 Task: Select "Mobile" as device in lighthouse tab.
Action: Mouse moved to (1159, 37)
Screenshot: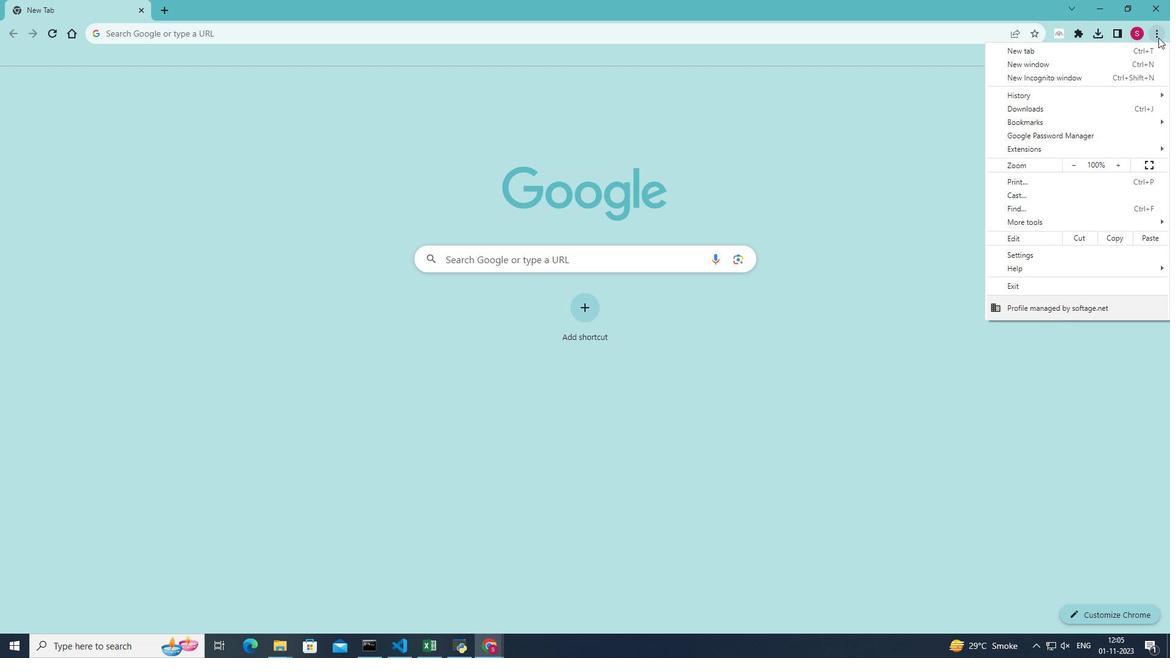 
Action: Mouse pressed left at (1159, 37)
Screenshot: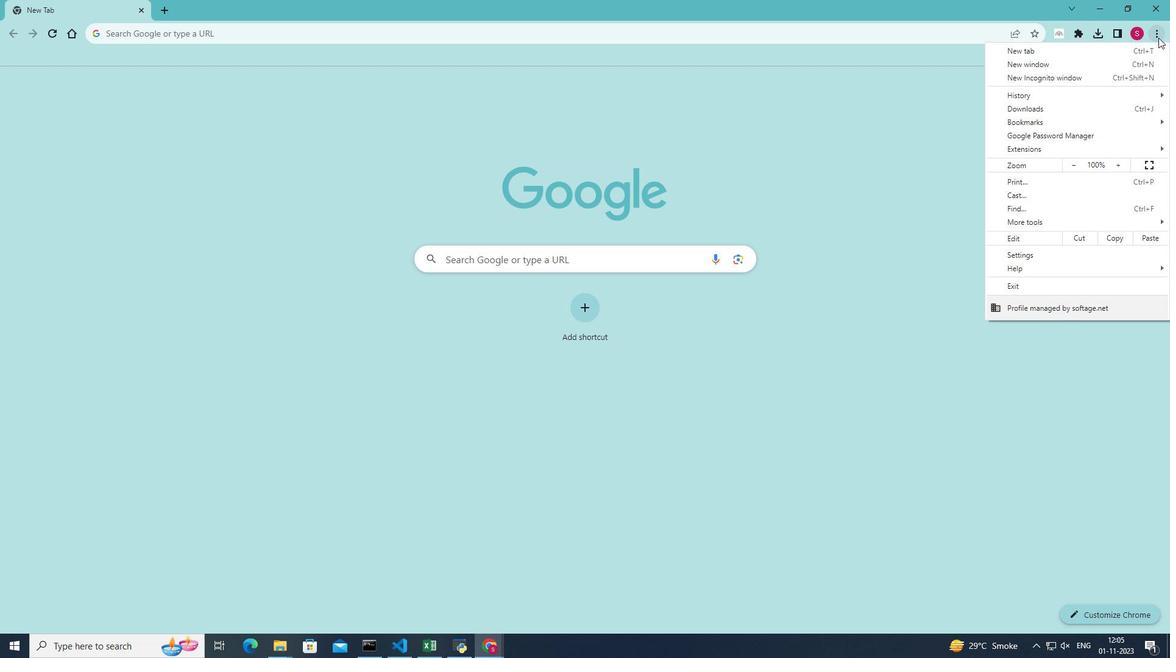 
Action: Mouse moved to (1030, 215)
Screenshot: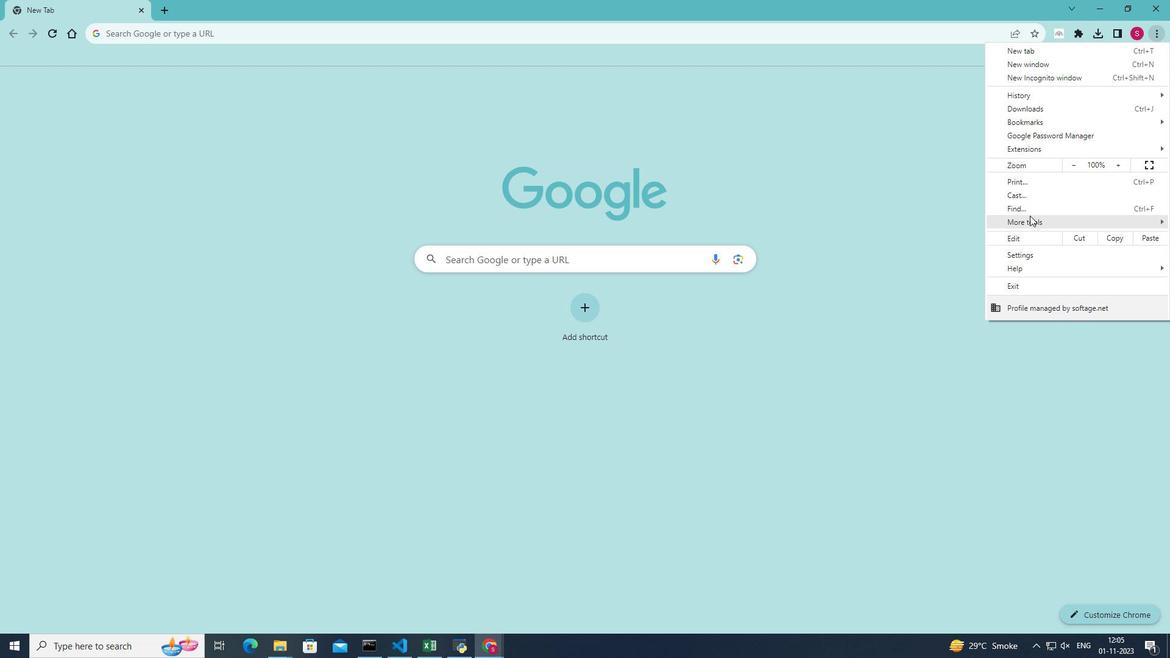 
Action: Mouse pressed left at (1030, 215)
Screenshot: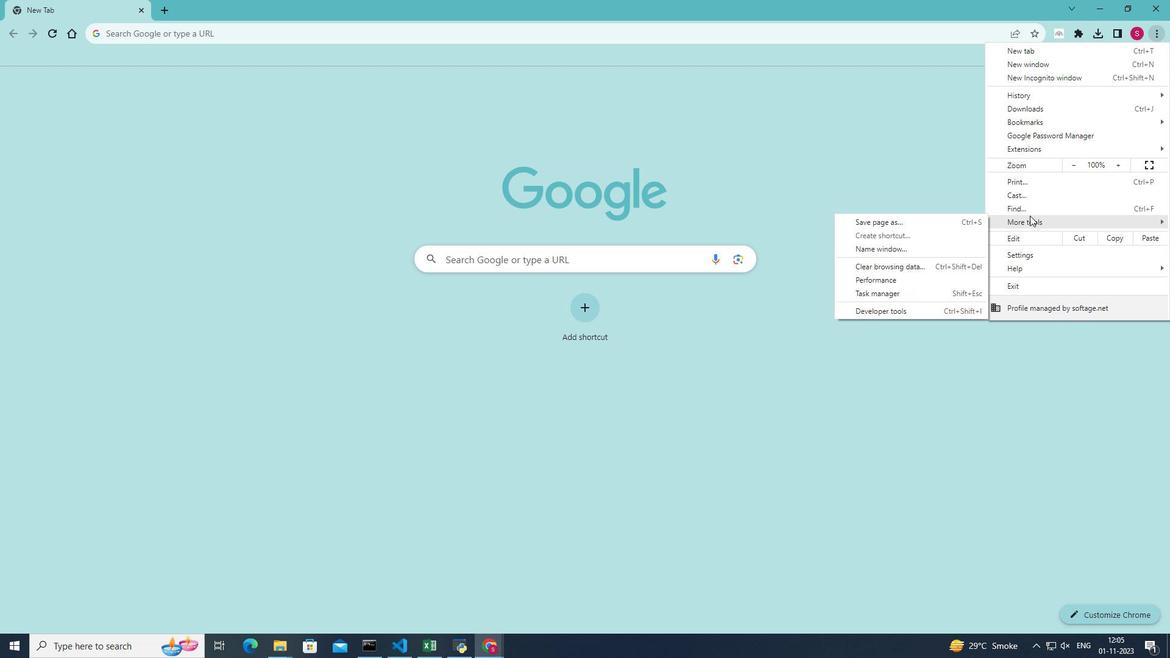 
Action: Mouse moved to (873, 310)
Screenshot: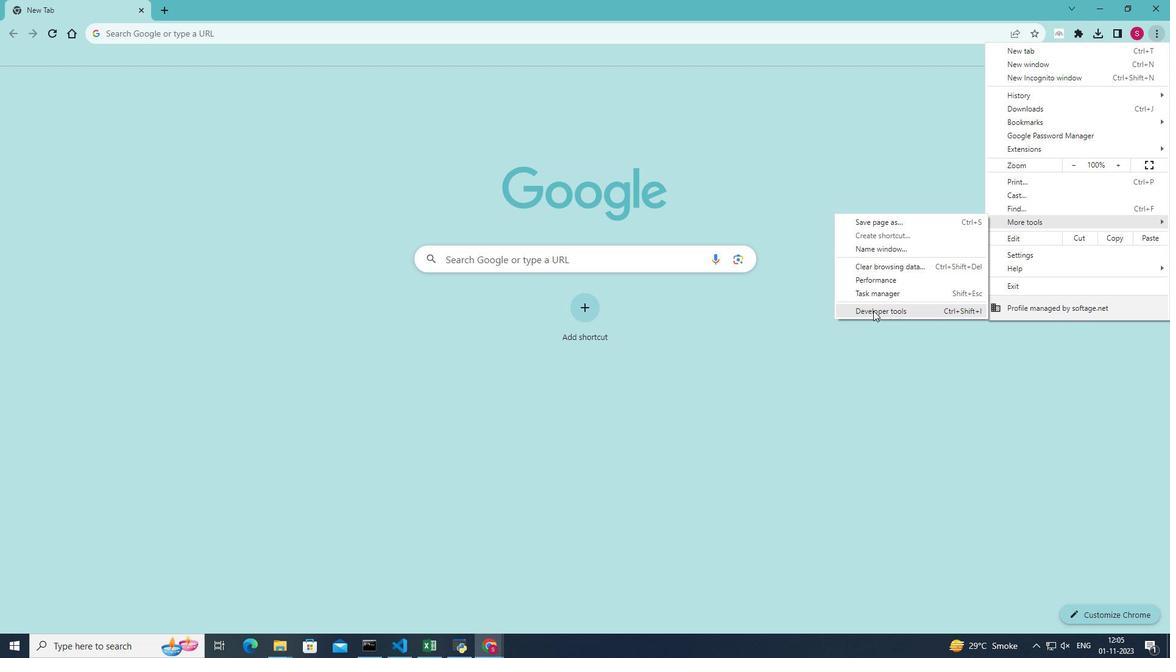 
Action: Mouse pressed left at (873, 310)
Screenshot: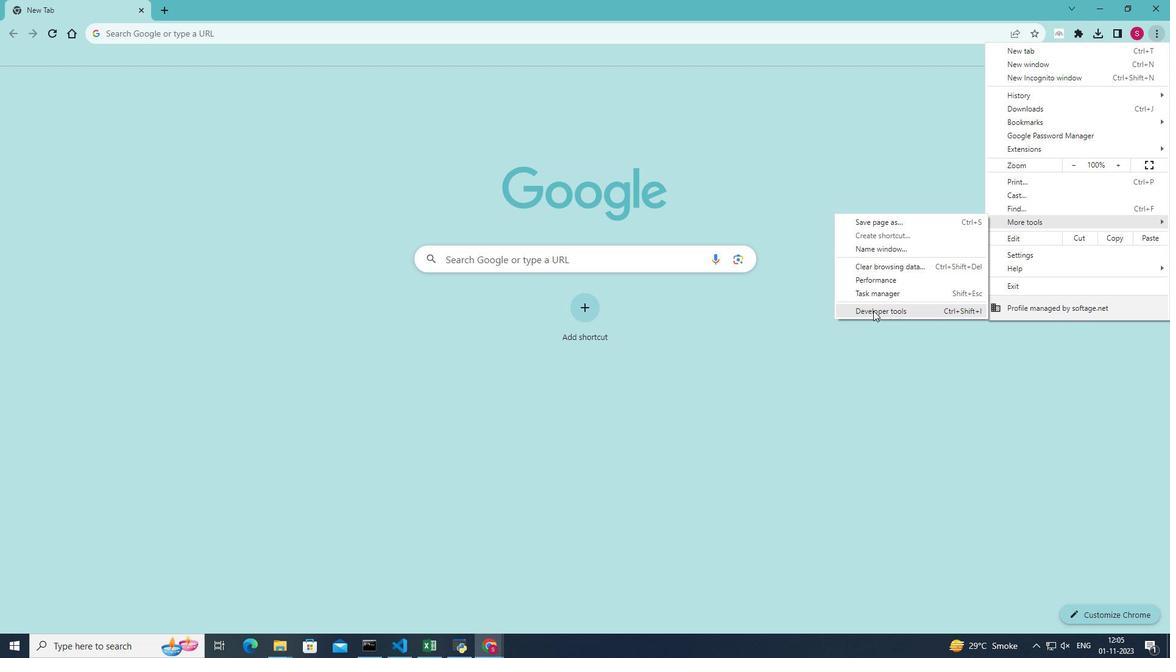 
Action: Mouse moved to (1083, 74)
Screenshot: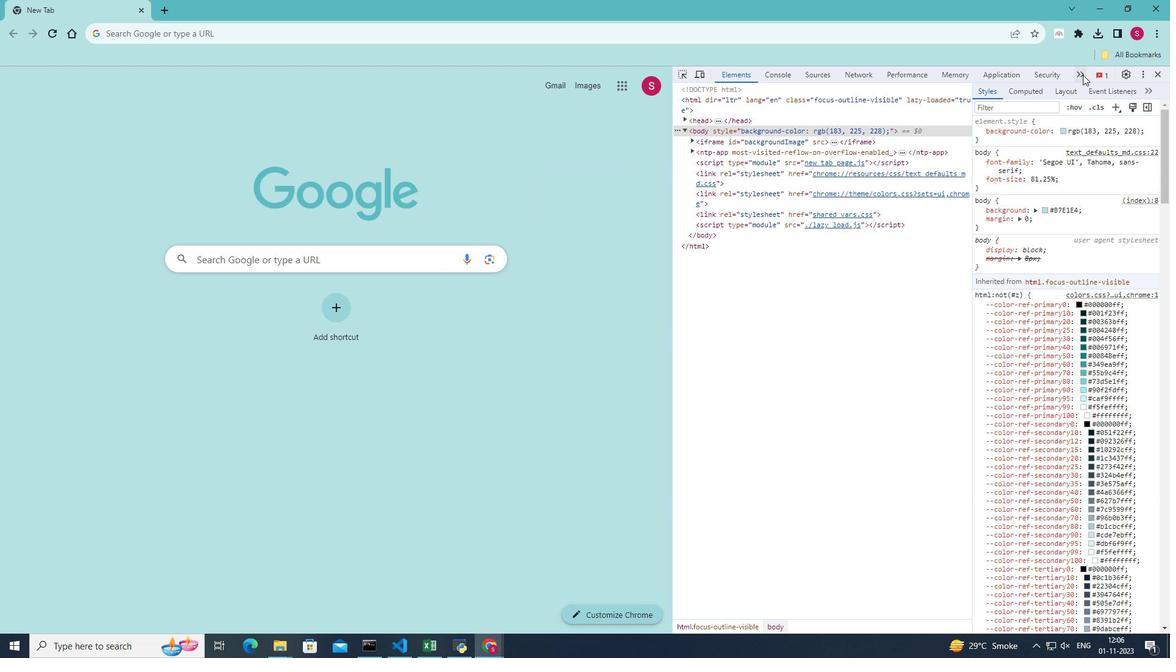 
Action: Mouse pressed left at (1083, 74)
Screenshot: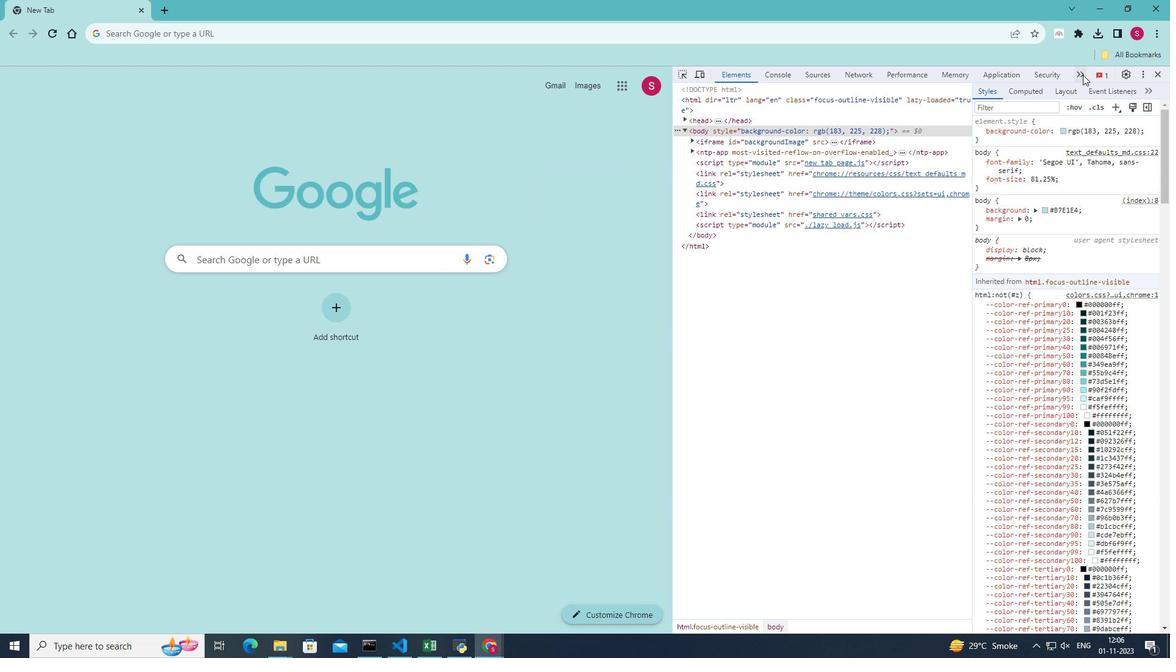 
Action: Mouse moved to (1116, 90)
Screenshot: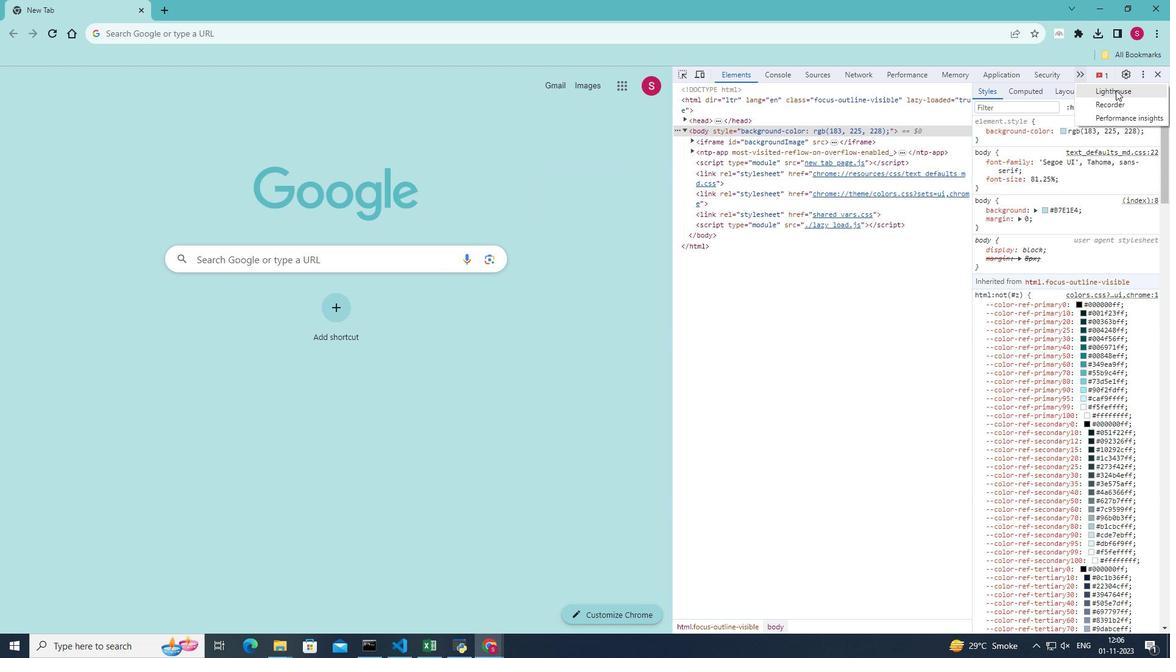 
Action: Mouse pressed left at (1116, 90)
Screenshot: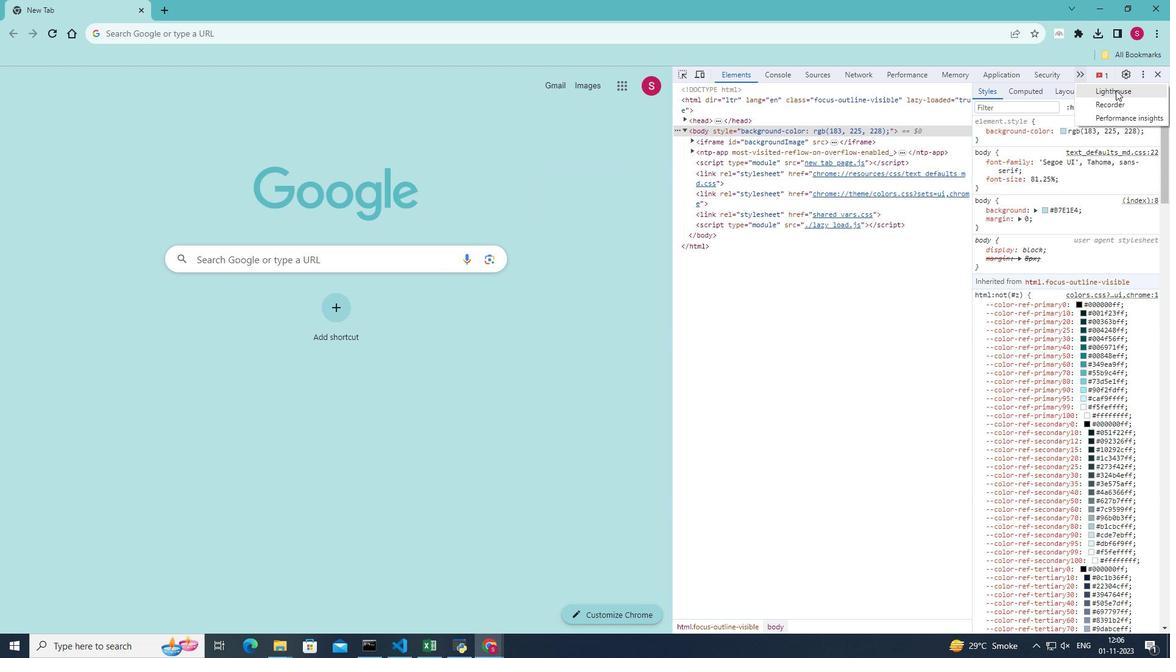 
Action: Mouse moved to (851, 198)
Screenshot: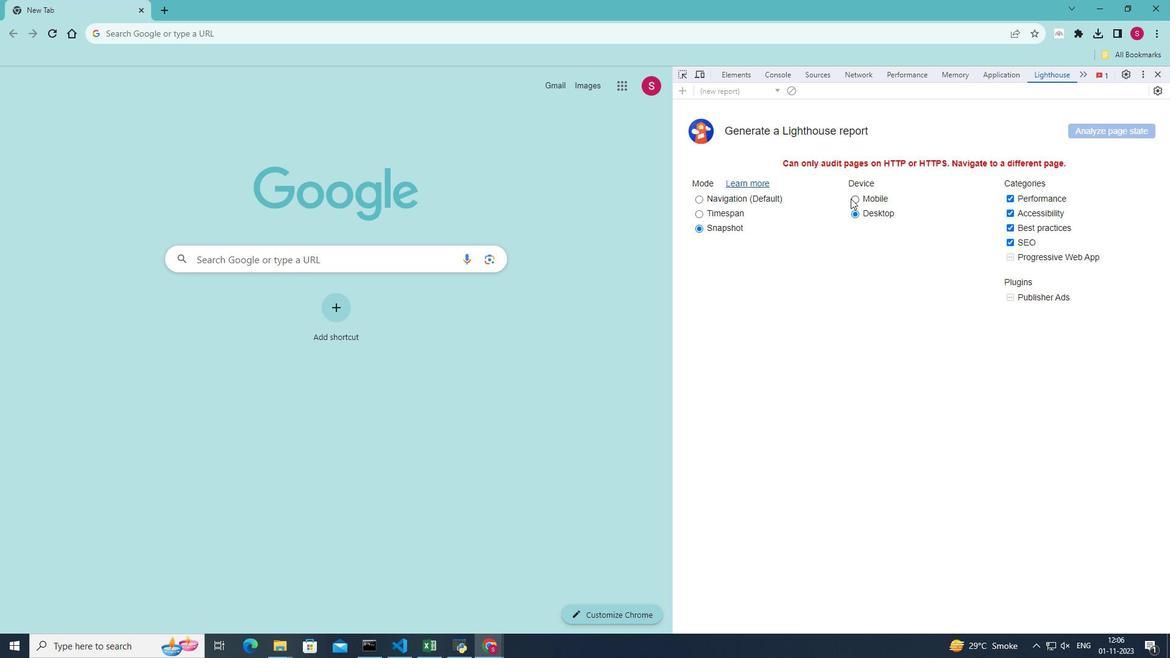 
Action: Mouse pressed left at (851, 198)
Screenshot: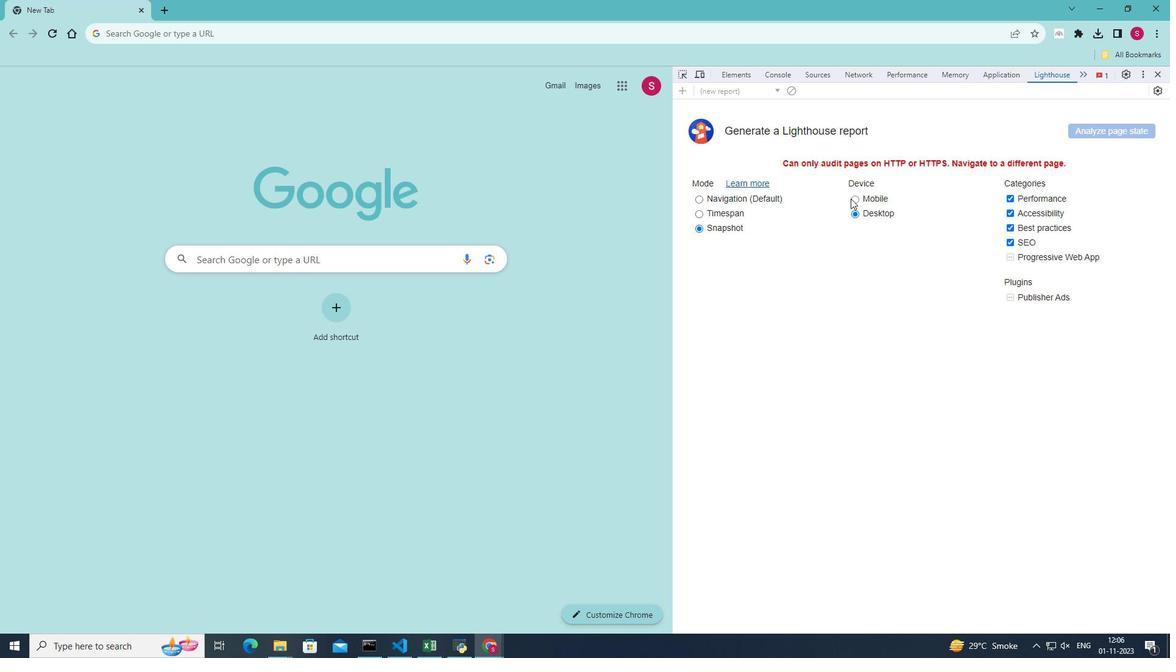 
Action: Mouse moved to (928, 299)
Screenshot: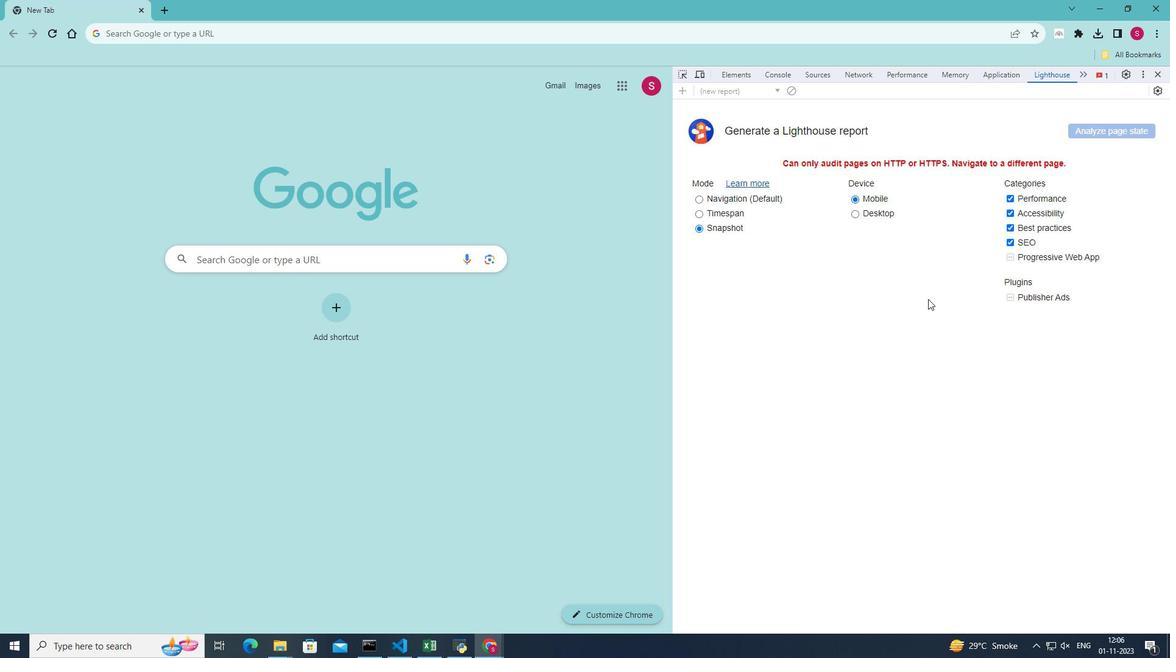 
